 Task: Compose an email with the signature Lila Thompson with the subject Request for feedback on a research proposal and the message Please let me know if there are any issues with the project resource allocation. from softage.3@softage.net to softage.4@softage.net with an attached audio file Audio_memorial_talk.mp3 Undo the message, redo the message and add the line (Thank you) Send the email. Finally, move the email from Sent Items to the label Returns
Action: Mouse moved to (72, 112)
Screenshot: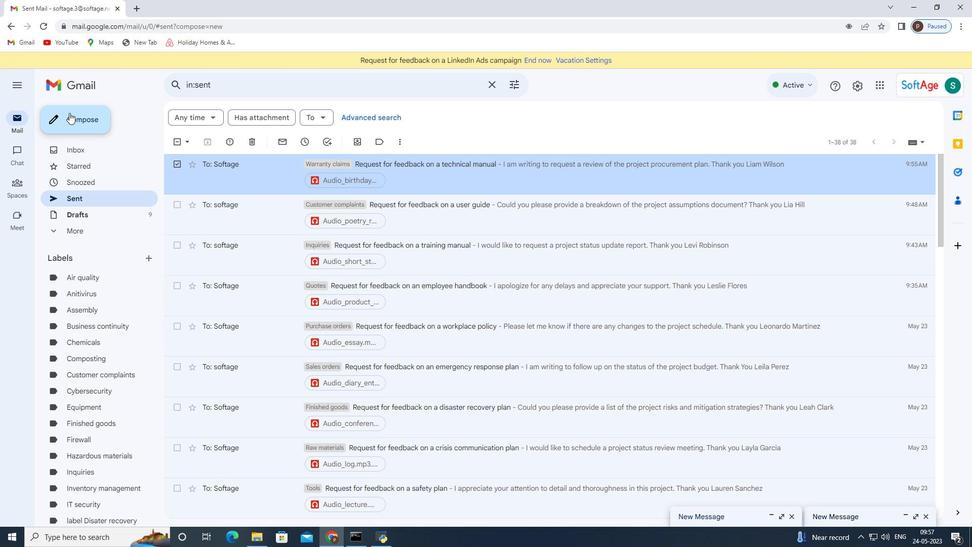 
Action: Mouse pressed left at (72, 112)
Screenshot: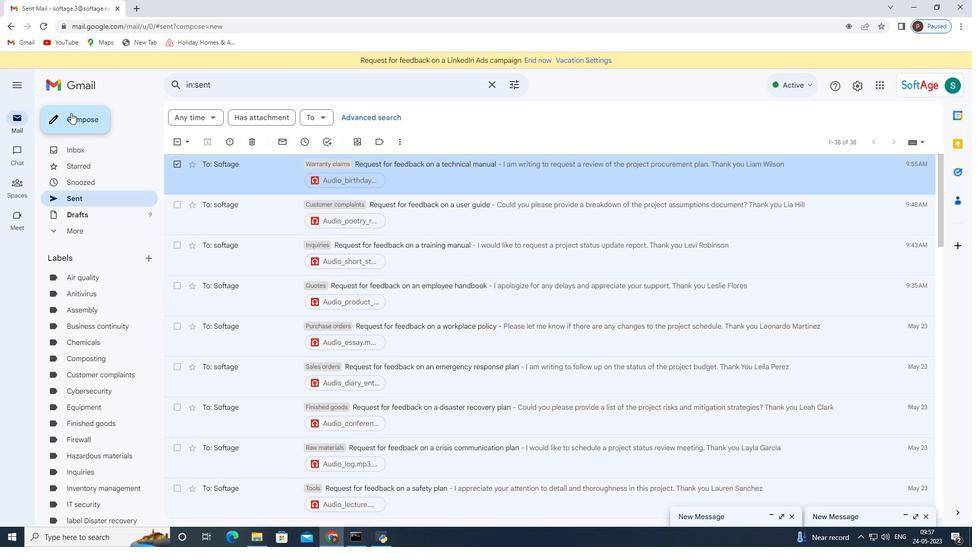 
Action: Mouse moved to (547, 508)
Screenshot: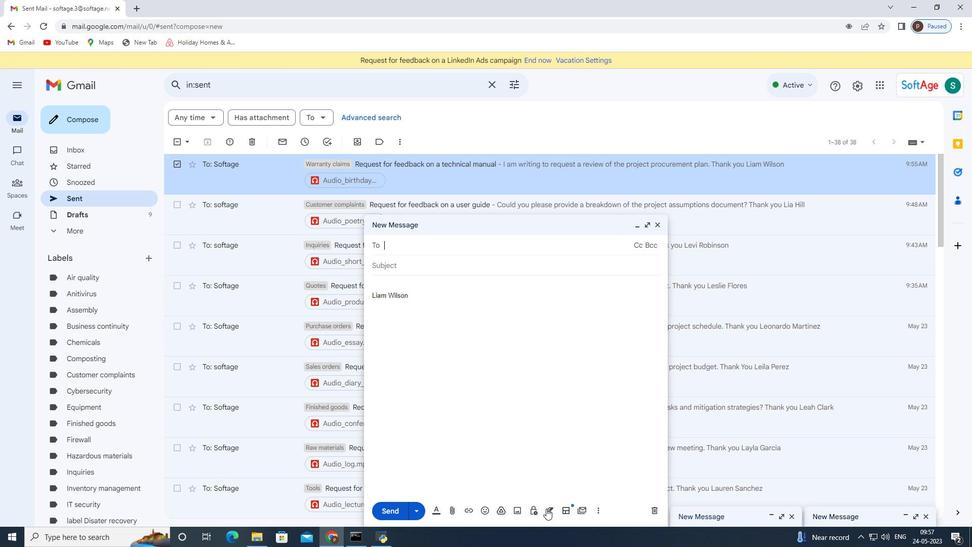 
Action: Mouse pressed left at (547, 508)
Screenshot: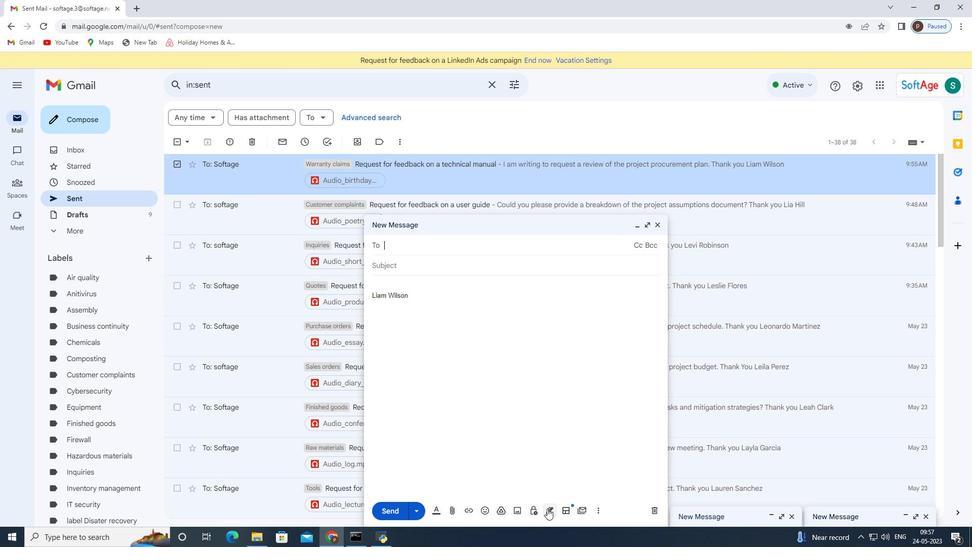 
Action: Mouse moved to (589, 460)
Screenshot: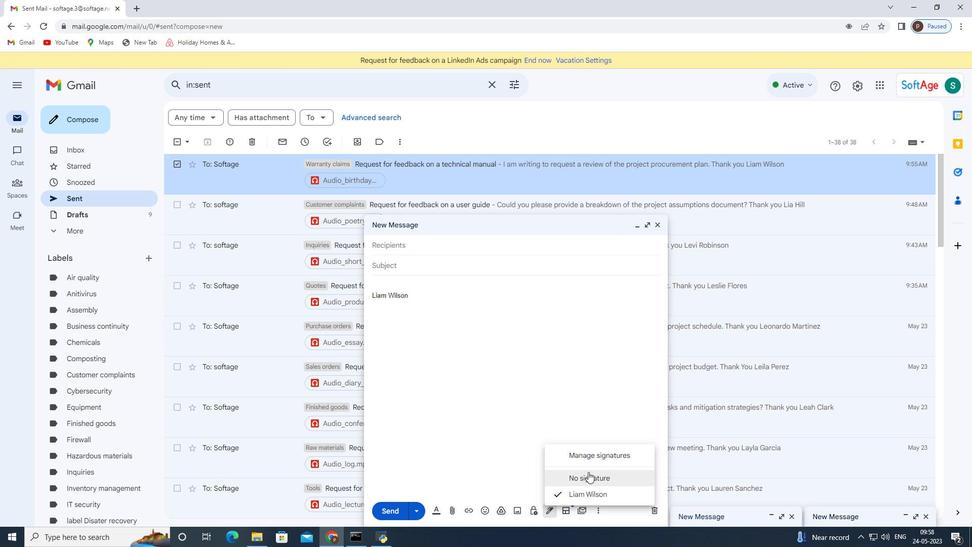 
Action: Key pressed <Key.shift>Lila<Key.space><Key.shift>Thompson<Key.shift>Lila<Key.space><Key.shift>Thompson<Key.shift>Request<Key.space>for<Key.space>feedback<Key.space>on<Key.space>a<Key.space>research<Key.space>proposal<Key.tab><Key.shift>Please<Key.space>let<Key.space>me<Key.space>know<Key.space>if<Key.space>there<Key.space>are<Key.space>any<Key.space>issues<Key.space>with<Key.space>the<Key.space>project<Key.space>resource<Key.space>allocation.softage.4<Key.shift>@softage.net<Key.enter><Key.backspace><Key.backspace><Key.backspace><Key.backspace><Key.backspace><Key.backspace><Key.backspace><Key.backspace><Key.backspace><Key.backspace><Key.backspace><Key.backspace><Key.backspace><Key.backspace><Key.backspace><Key.backspace><Key.backspace><Key.backspace><Key.backspace><Key.backspace><Key.backspace><Key.backspace><Key.backspace><Key.backspace><Key.backspace><Key.backspace><Key.backspace><Key.backspace><Key.backspace><Key.backspace><Key.backspace><Key.backspace><Key.backspace><Key.backspace><Key.backspace><Key.backspace><Key.backspace><Key.backspace><Key.backspace><Key.backspace><Key.backspace><Key.backspace><Key.backspace><Key.backspace><Key.backspace><Key.backspace><Key.backspace><Key.backspace><Key.backspace><Key.backspace><Key.backspace><Key.backspace><Key.backspace><Key.backspace><Key.backspace><Key.backspace><Key.backspace><Key.backspace><Key.backspace><Key.backspace><Key.backspace><Key.backspace><Key.backspace><Key.backspace><Key.backspace><Key.backspace><Key.backspace><Key.backspace><Key.backspace><Key.backspace><Key.backspace><Key.backspace><Key.backspace><Key.backspace><Key.backspace><Key.backspace><Key.backspace><Key.backspace><Key.backspace><Key.backspace><Key.backspace><Key.backspace>ctrl+Z<'\x1a'><'\x1a'><'\x1a'><'\x1a'><'\x1a'><'\x1a'><Key.enter><Key.enter><Key.shift>Thank<Key.space>you<Key.shift>Returns
Screenshot: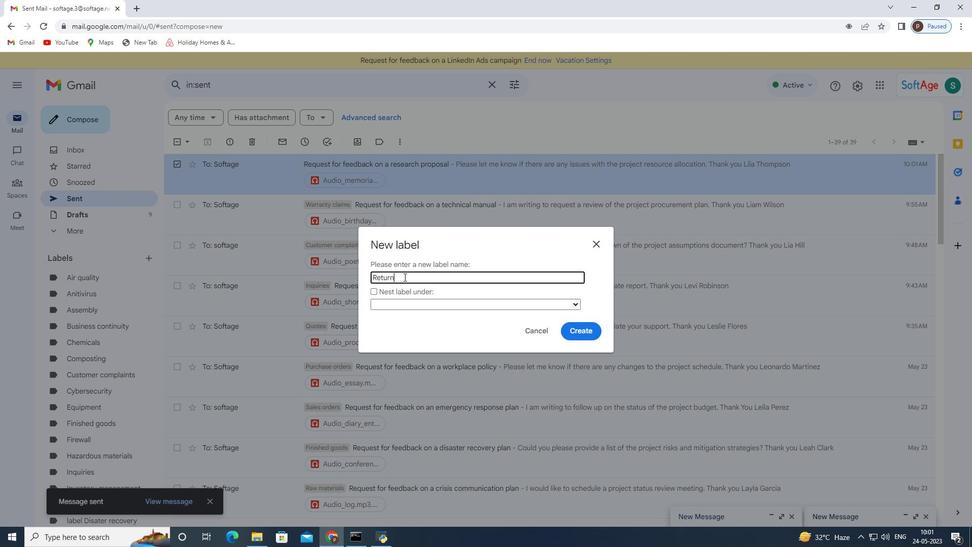 
